 Task: Create a task  Broken links in documentation , assign it to team member softage.10@softage.net in the project XpertTech and update the status of the task to  On Track  , set the priority of the task to High.
Action: Mouse moved to (70, 421)
Screenshot: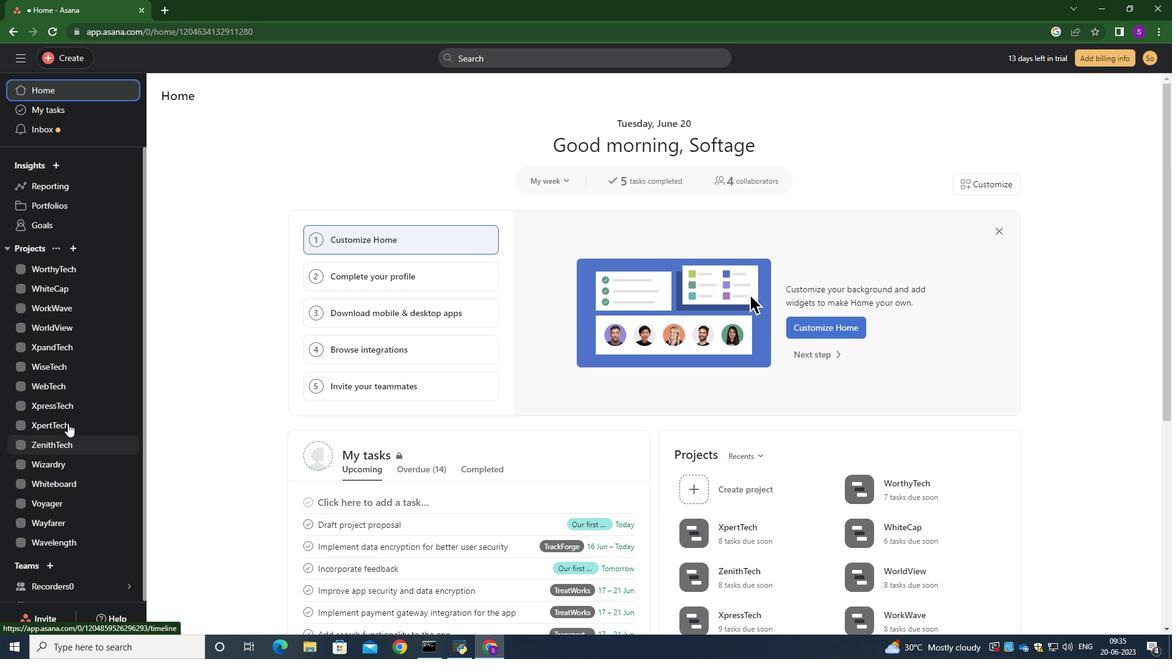 
Action: Mouse pressed left at (70, 421)
Screenshot: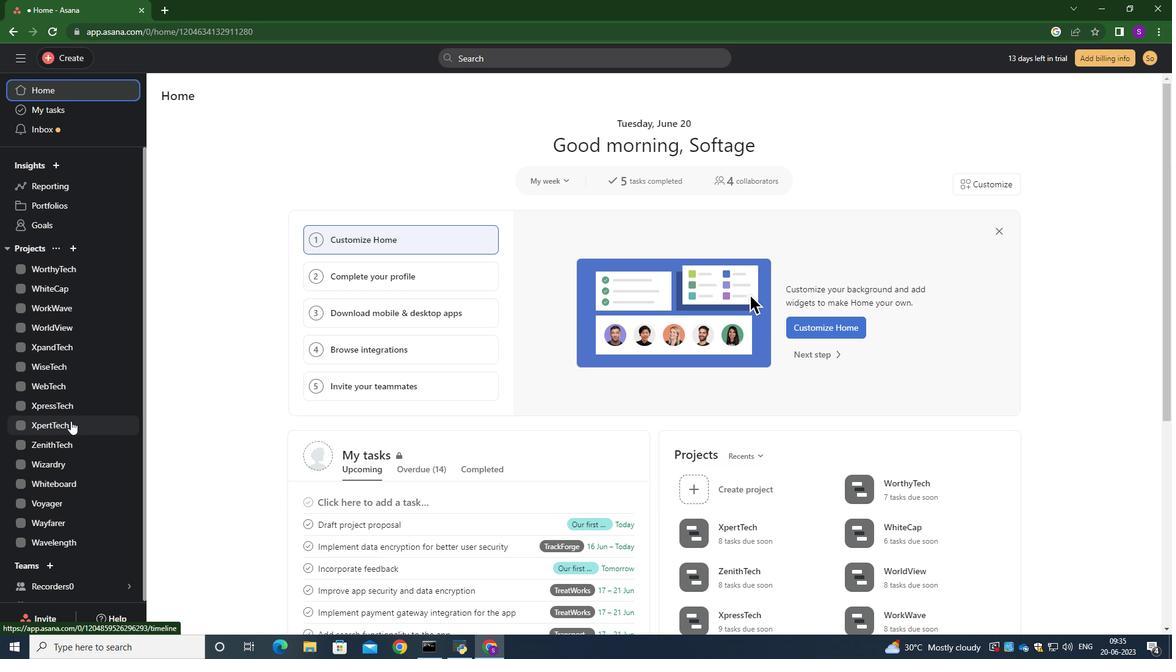 
Action: Mouse moved to (203, 153)
Screenshot: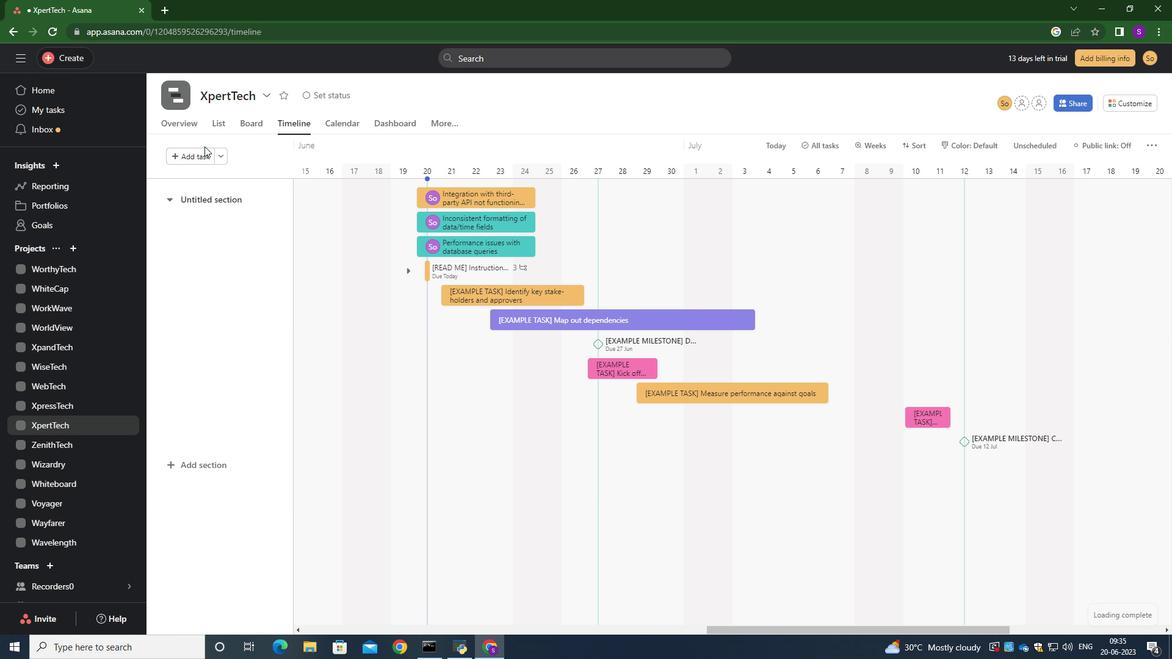 
Action: Mouse pressed left at (203, 153)
Screenshot: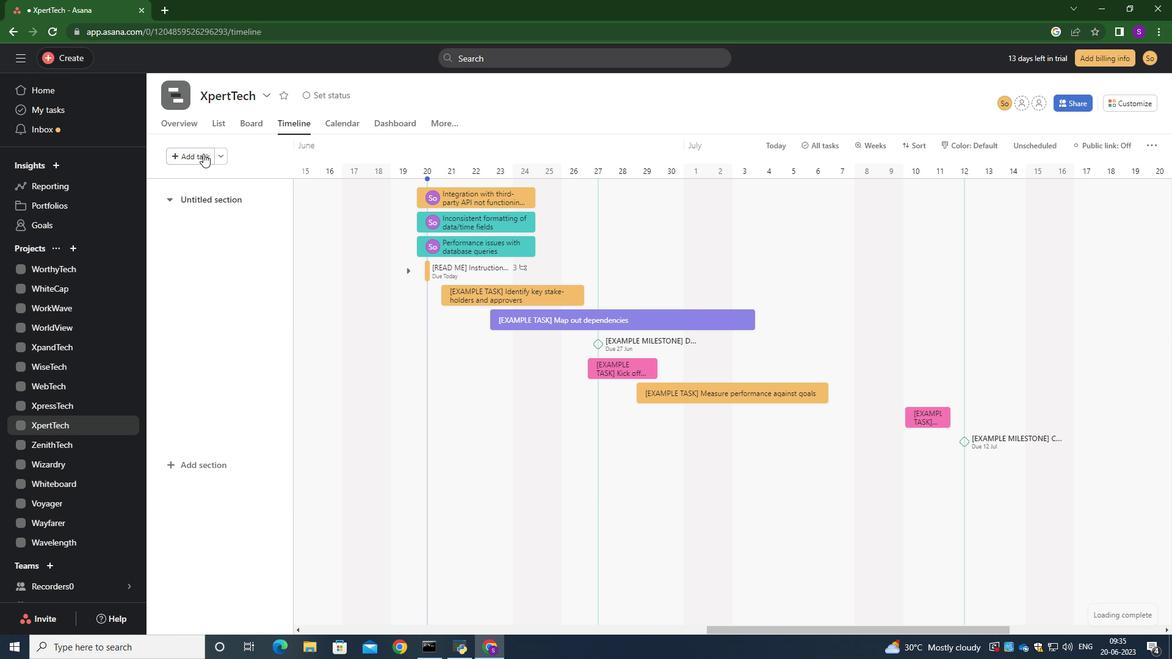 
Action: Mouse moved to (464, 196)
Screenshot: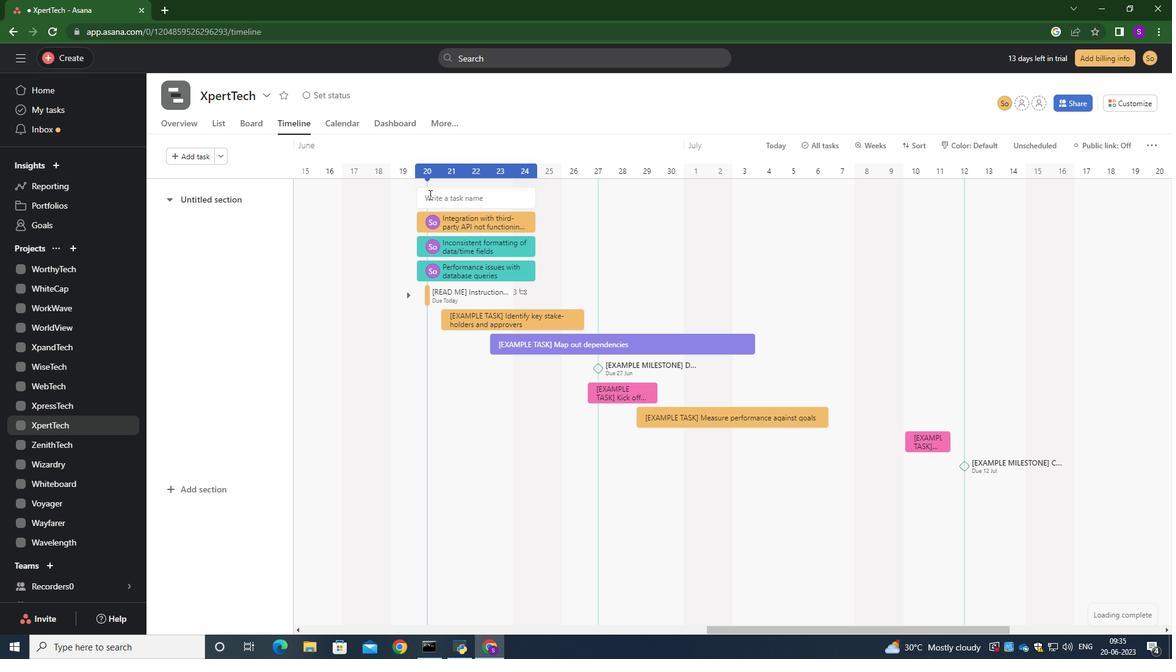 
Action: Mouse pressed left at (464, 196)
Screenshot: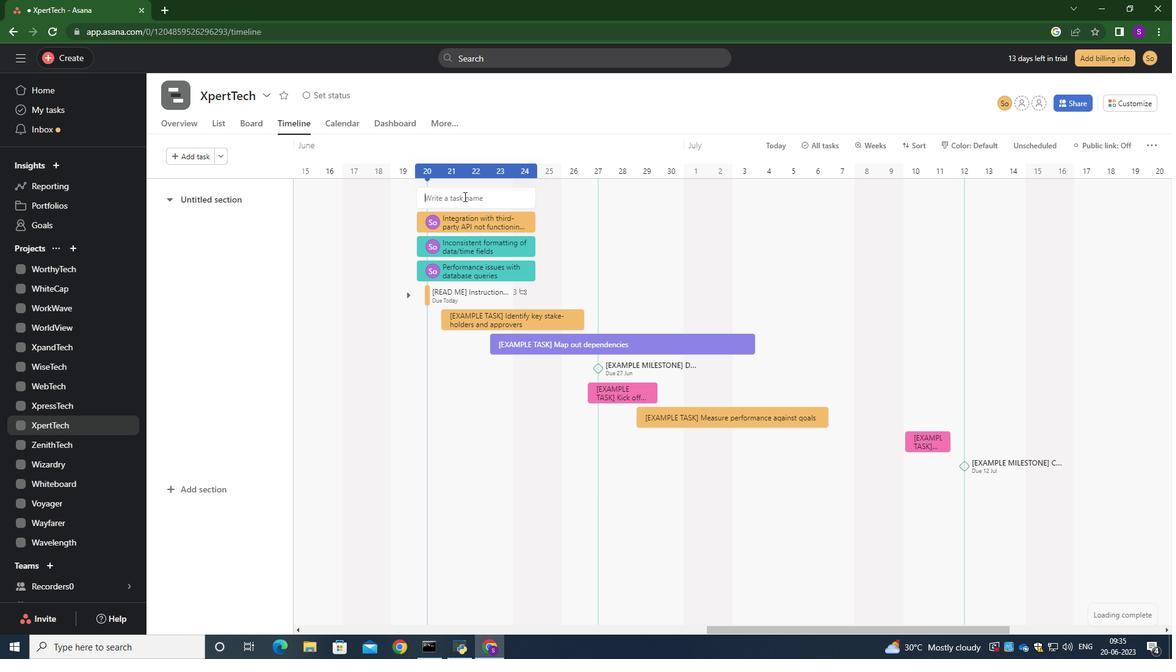 
Action: Key pressed <Key.caps_lock>B<Key.caps_lock>role<Key.backspace><Key.backspace>kent<Key.space><Key.backspace><Key.backspace><Key.space><Key.caps_lock><Key.caps_lock>links<Key.space>in<Key.space>docomentation<Key.enter>
Screenshot: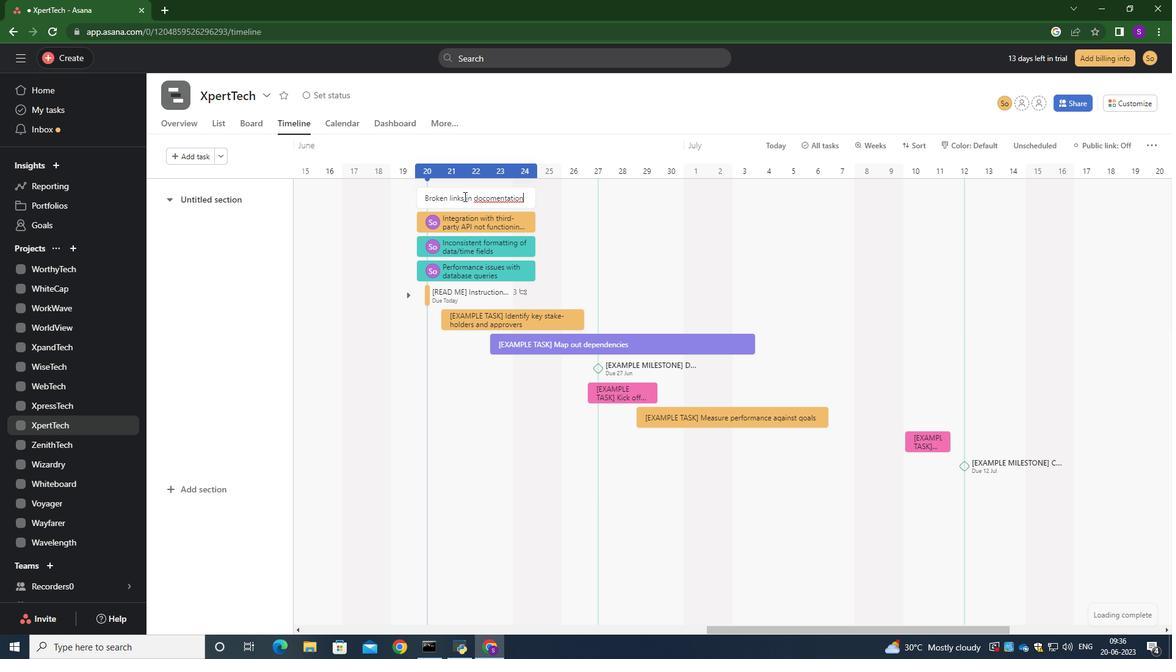 
Action: Mouse pressed left at (464, 196)
Screenshot: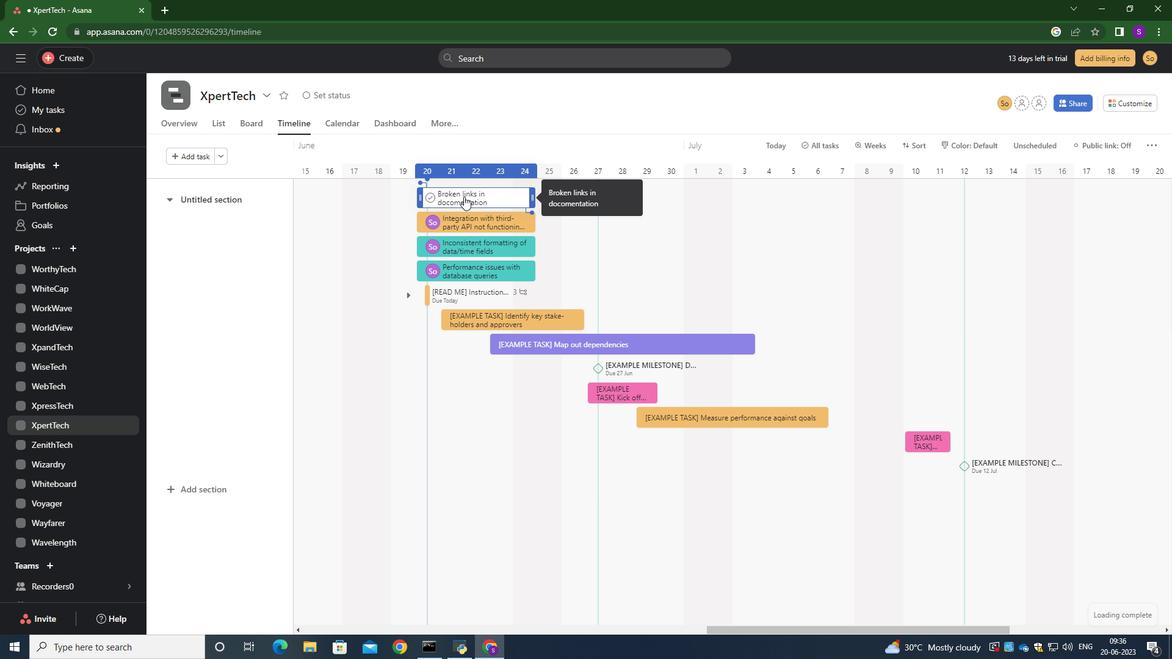 
Action: Mouse moved to (896, 224)
Screenshot: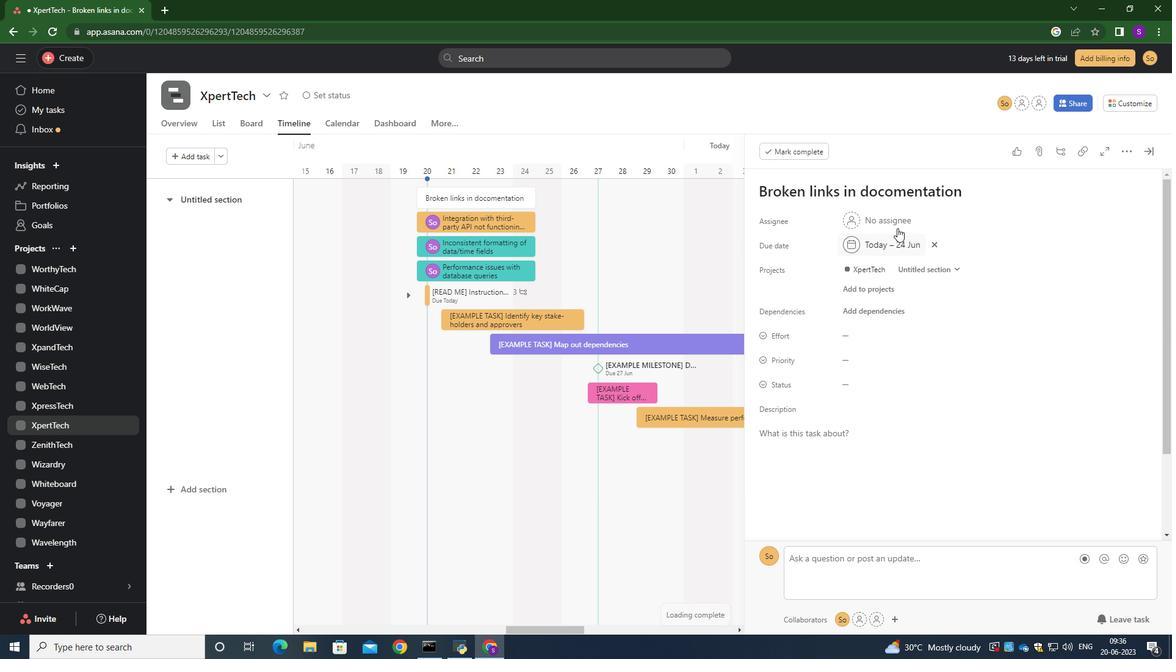 
Action: Mouse pressed left at (896, 224)
Screenshot: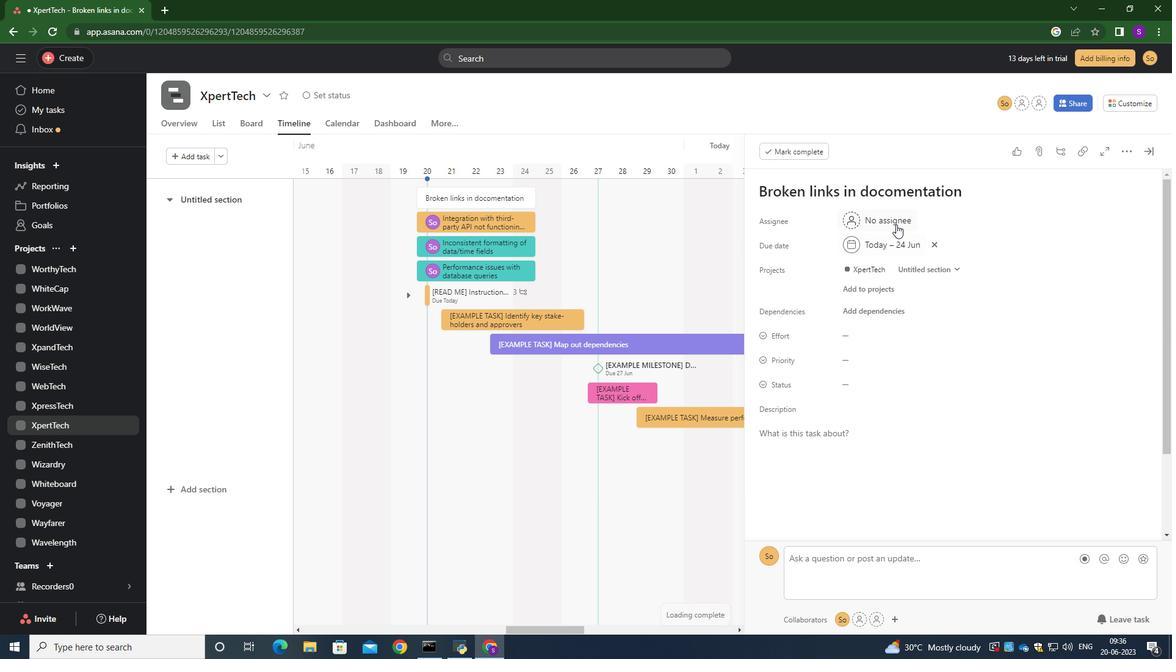 
Action: Mouse moved to (848, 258)
Screenshot: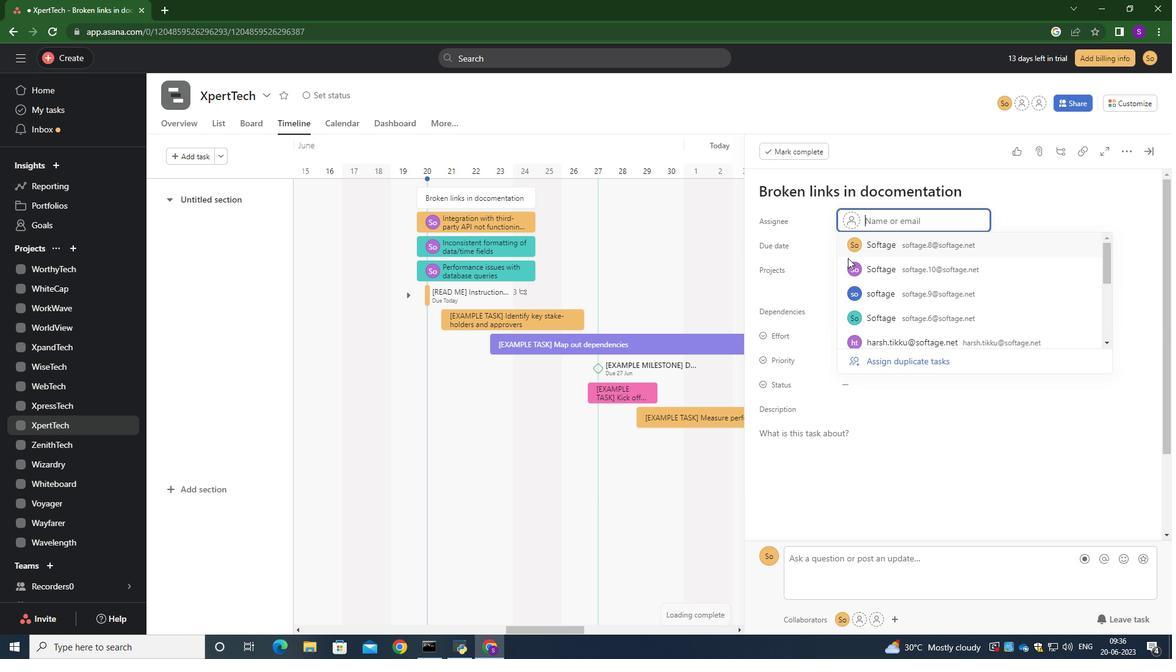 
Action: Key pressed softage.10<Key.shift>@softage/<Key.backspace>.net<Key.enter>
Screenshot: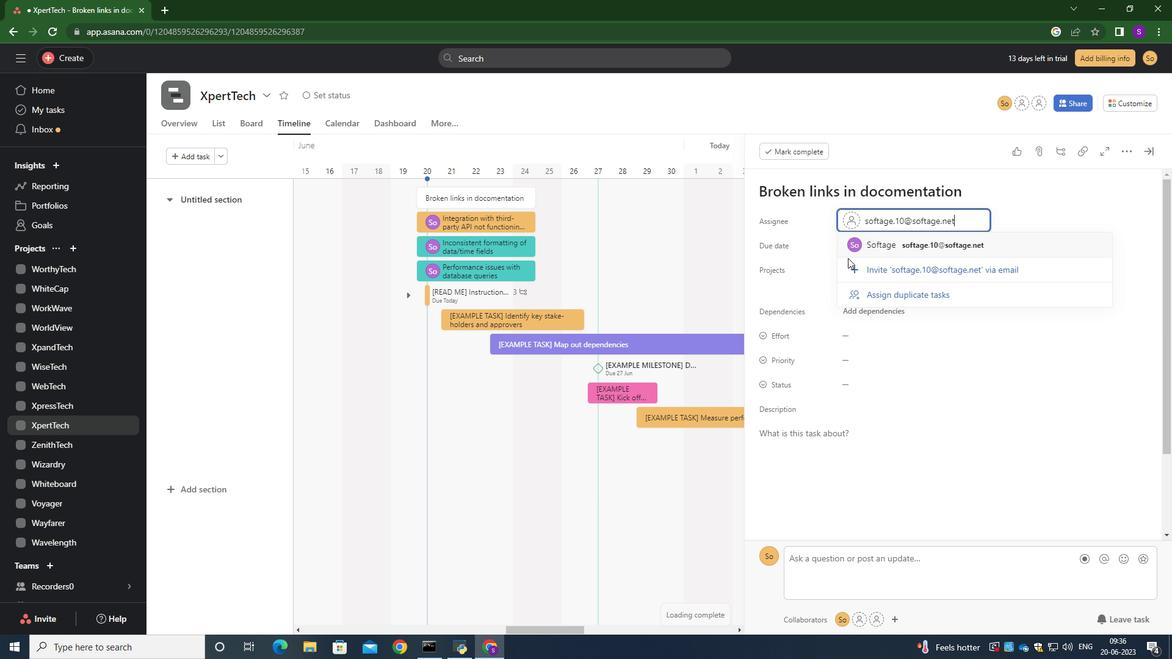 
Action: Mouse moved to (847, 385)
Screenshot: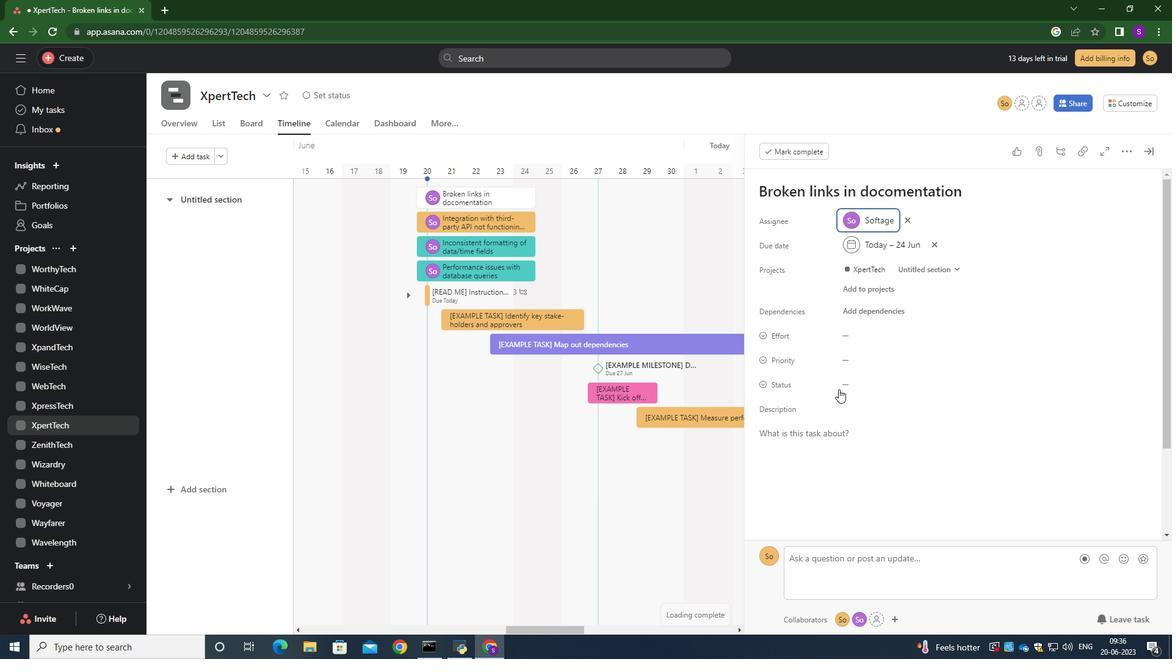 
Action: Mouse pressed left at (847, 385)
Screenshot: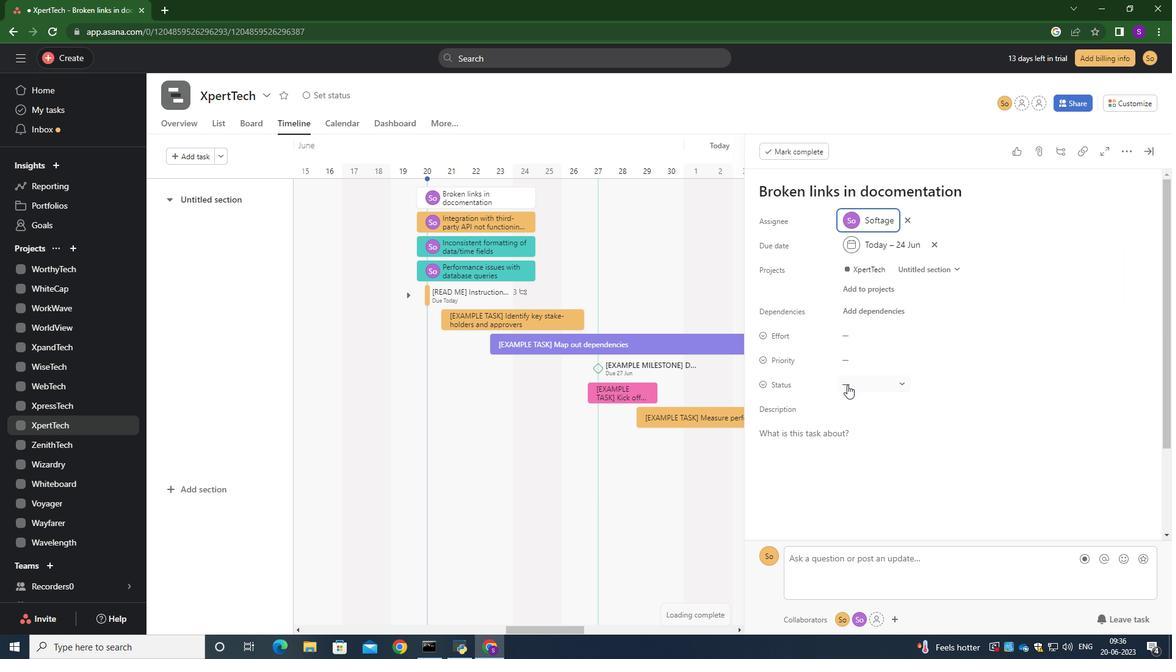 
Action: Mouse moved to (891, 425)
Screenshot: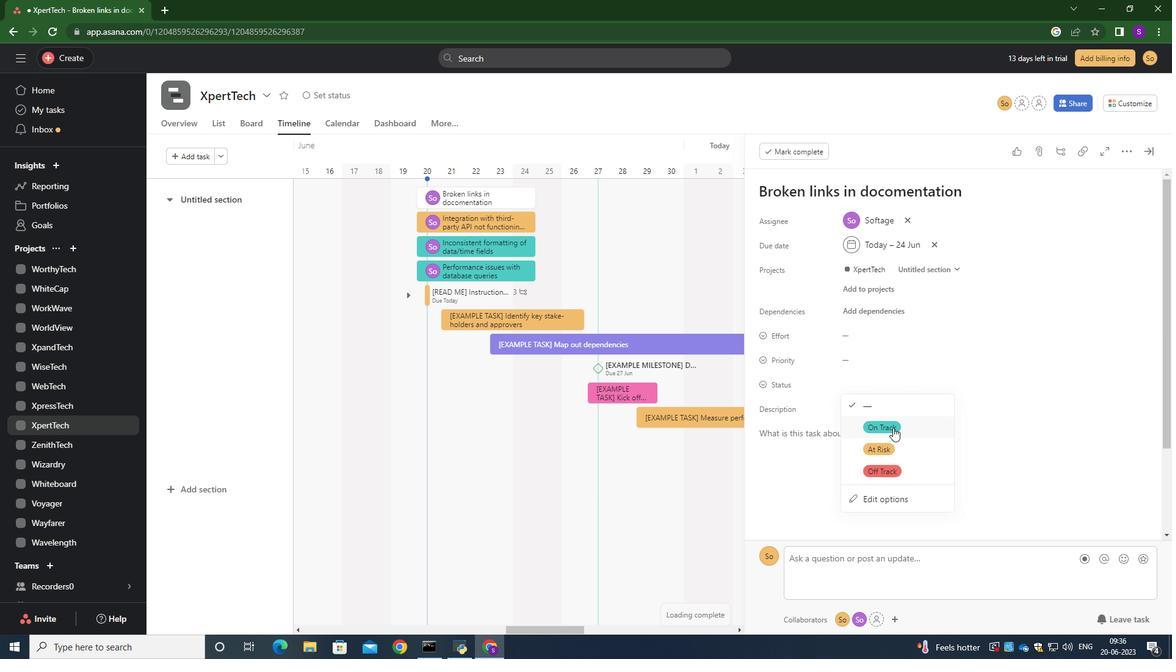 
Action: Mouse pressed left at (891, 425)
Screenshot: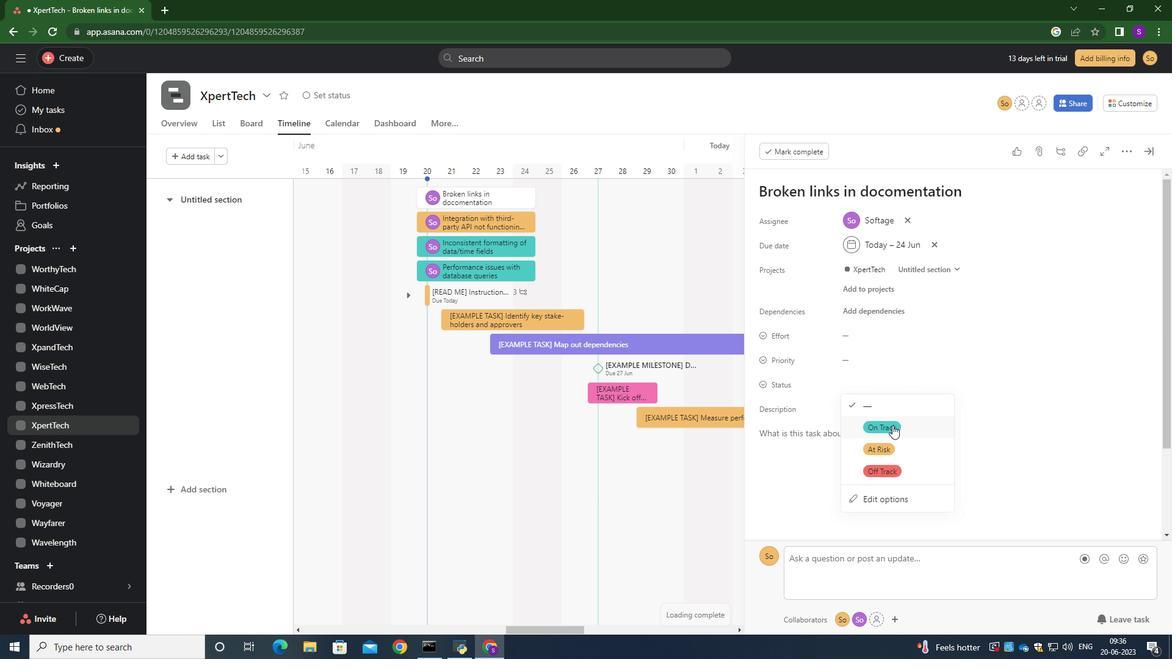 
Action: Mouse moved to (865, 359)
Screenshot: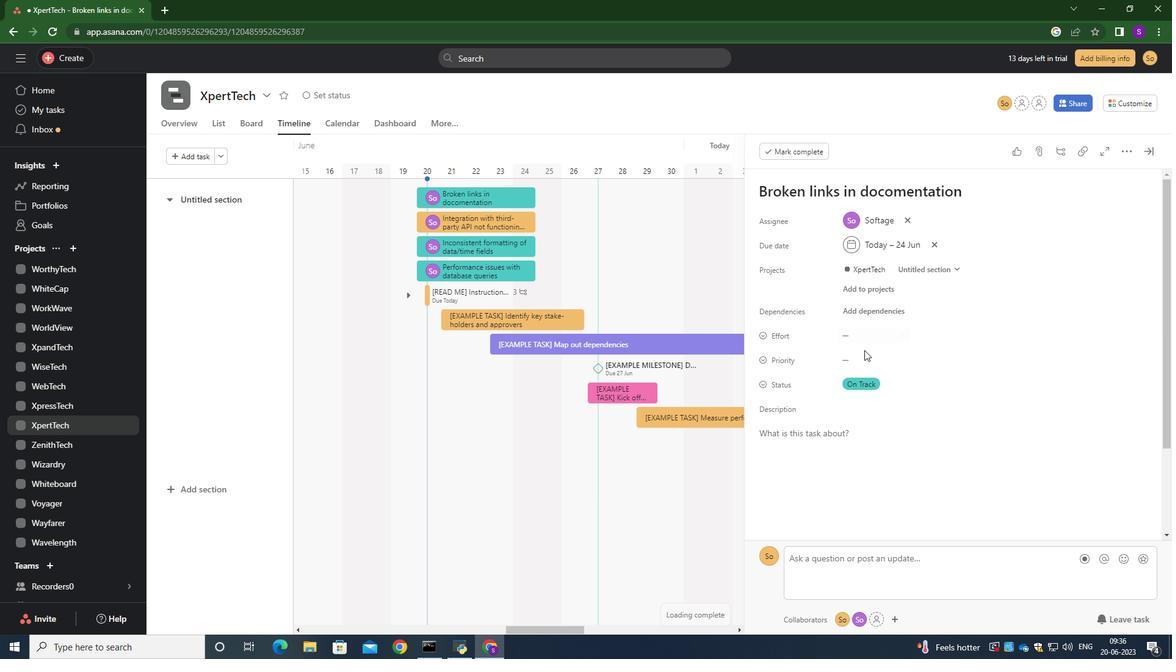 
Action: Mouse pressed left at (865, 359)
Screenshot: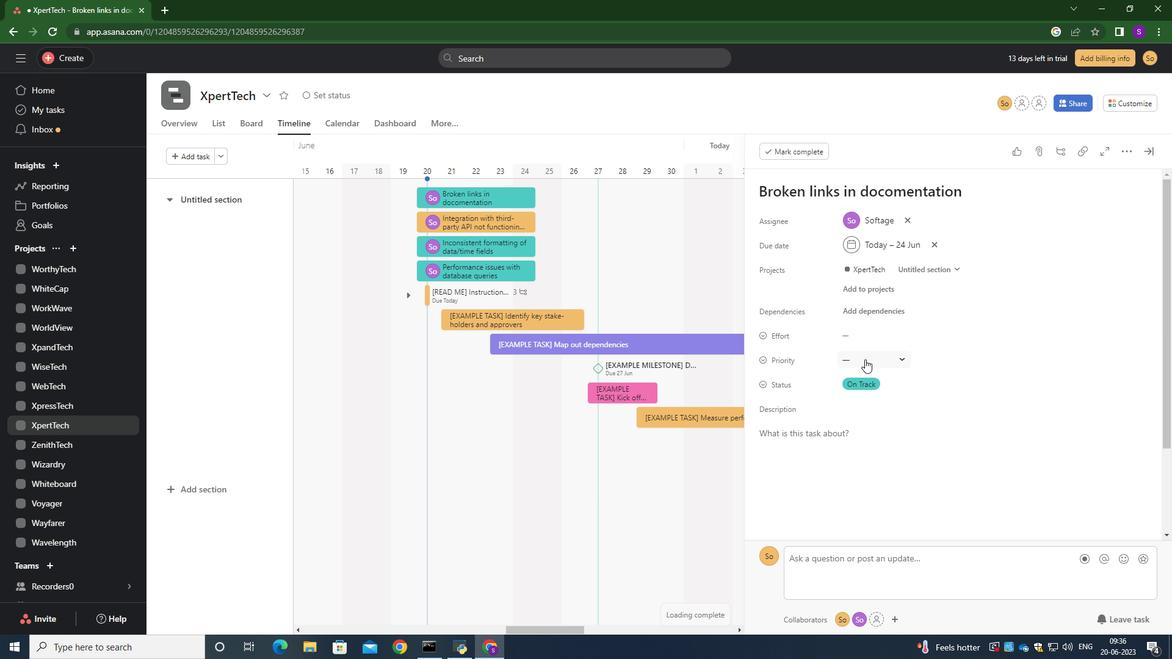 
Action: Mouse moved to (876, 401)
Screenshot: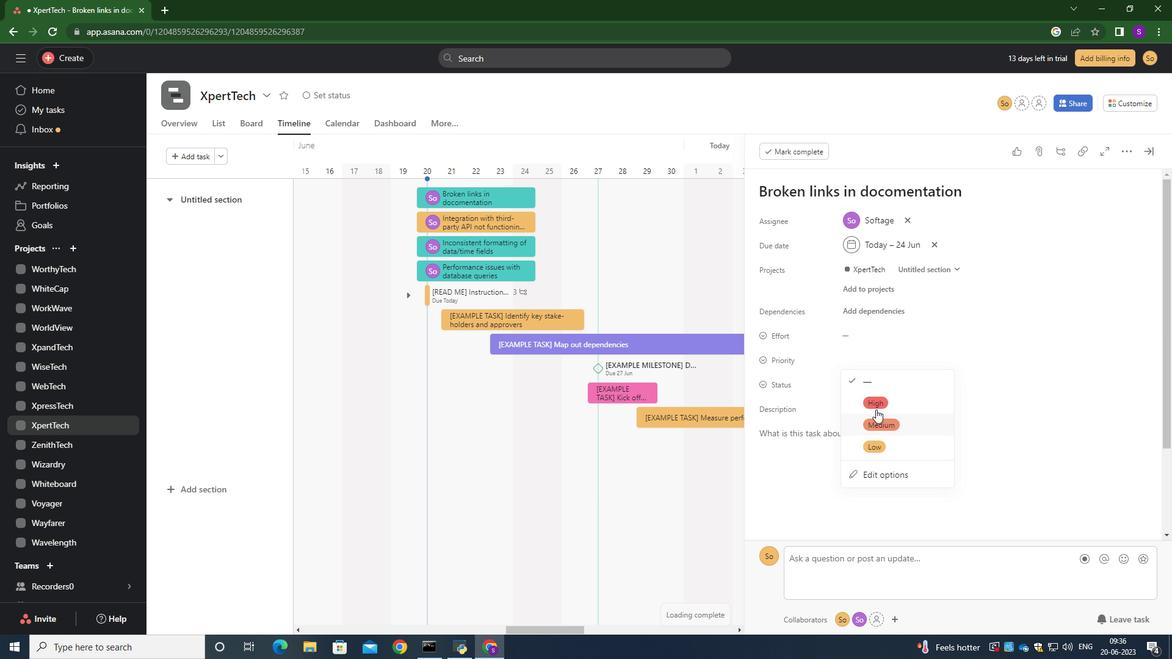 
Action: Mouse pressed left at (876, 401)
Screenshot: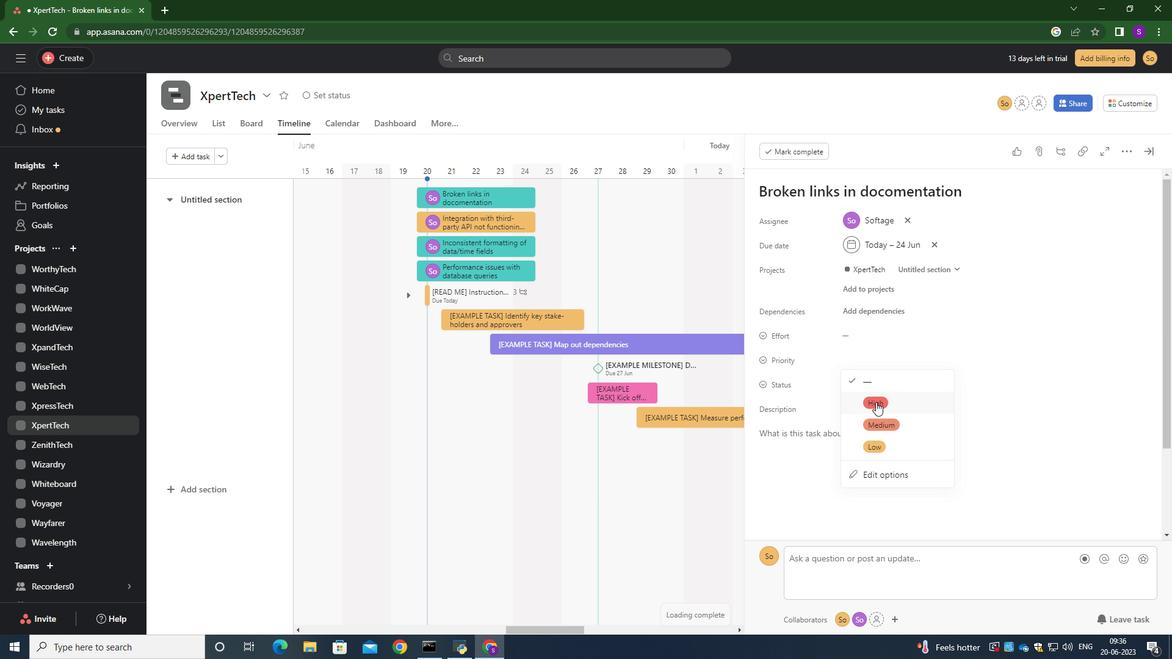 
Action: Mouse moved to (971, 398)
Screenshot: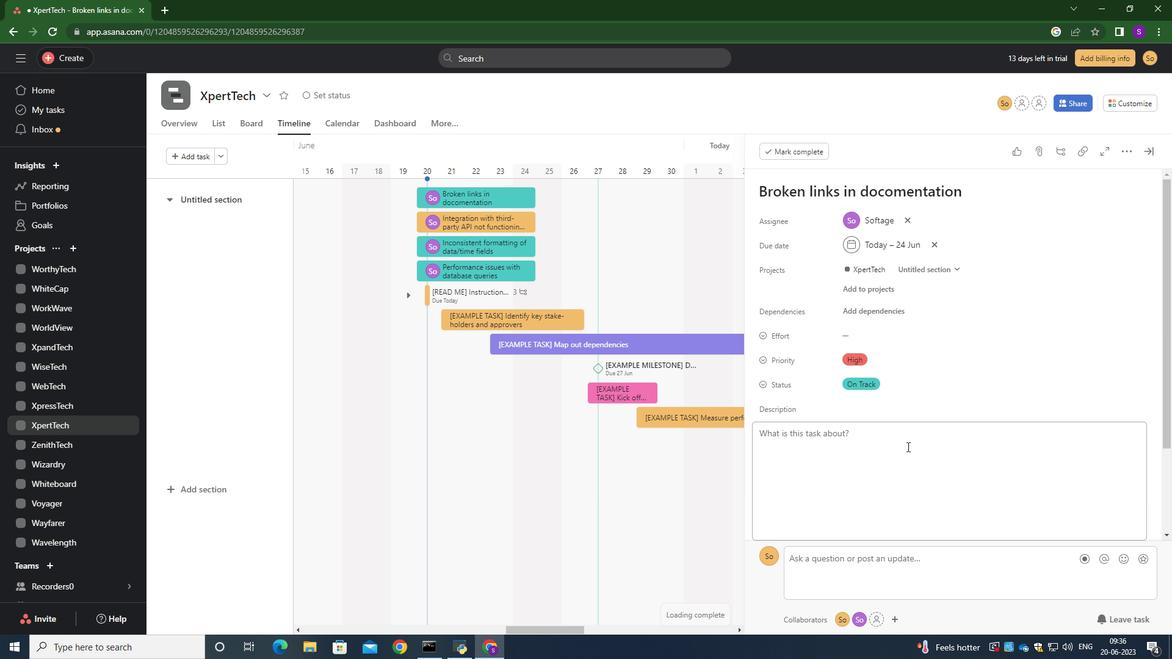 
Action: Mouse pressed left at (971, 398)
Screenshot: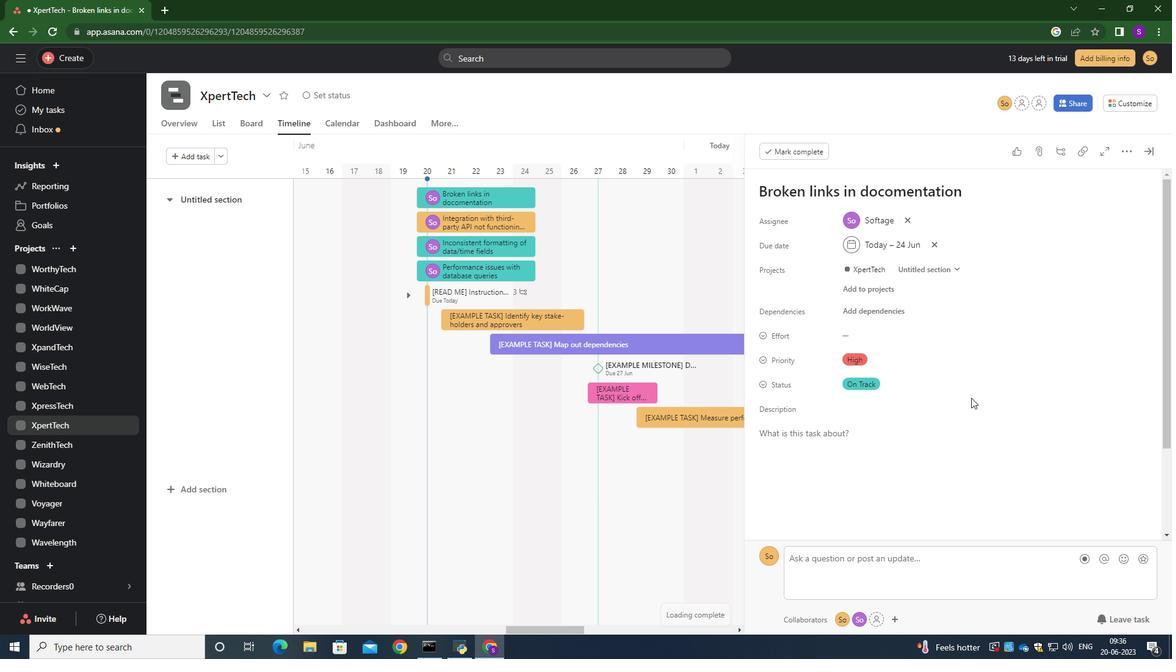 
Action: Mouse moved to (971, 397)
Screenshot: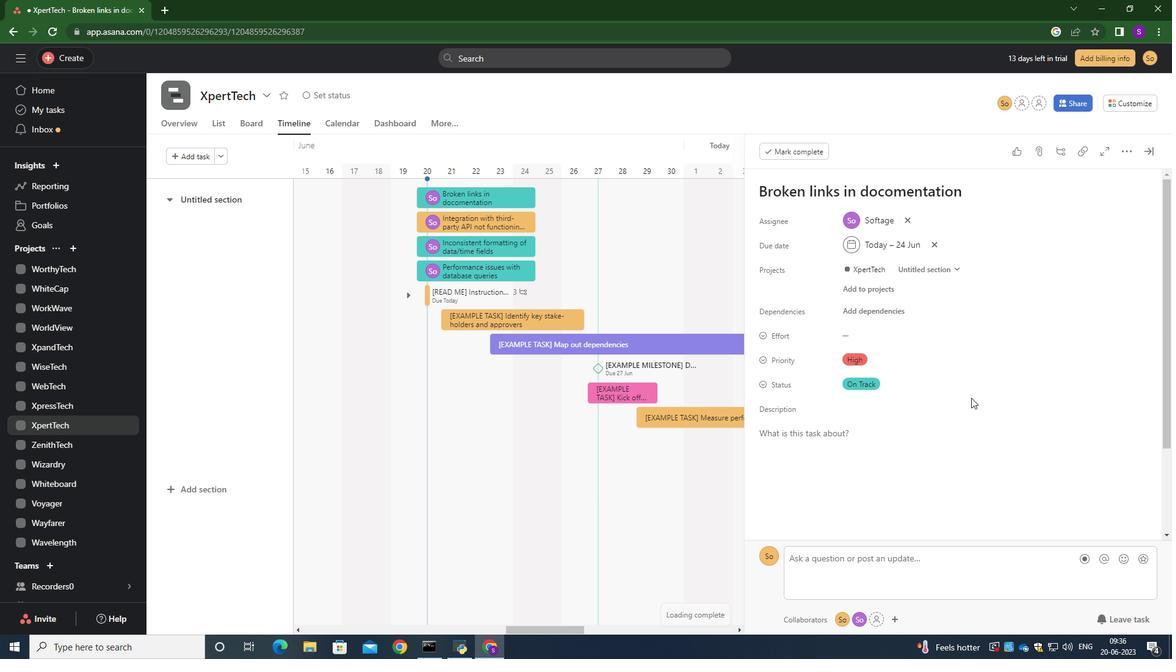 
